 Task: Split current terminal.
Action: Mouse moved to (203, 23)
Screenshot: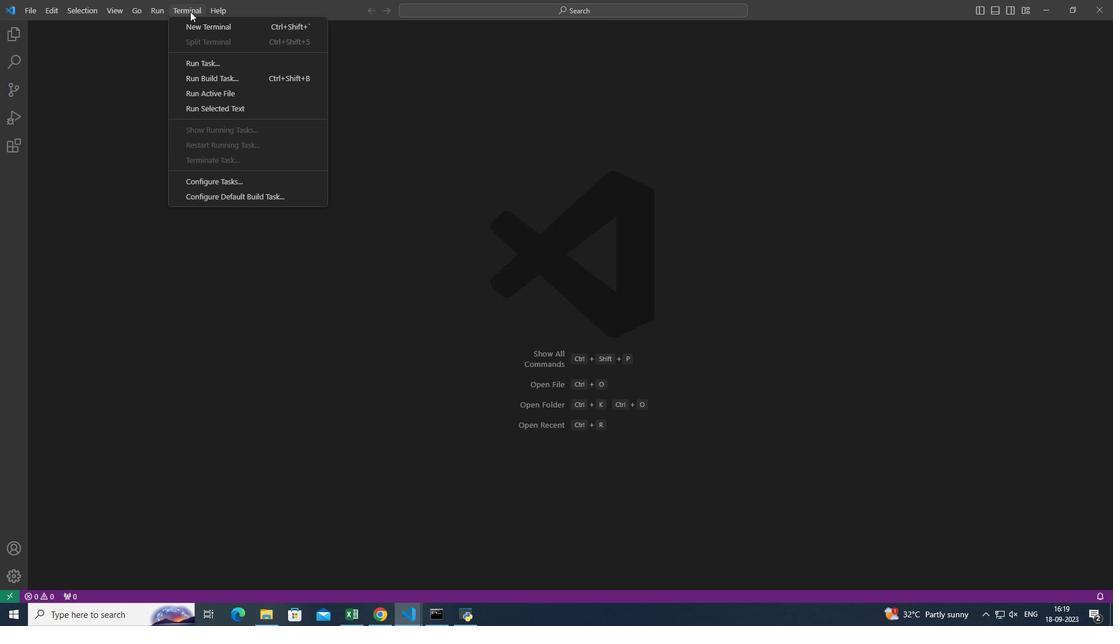 
Action: Mouse pressed left at (203, 23)
Screenshot: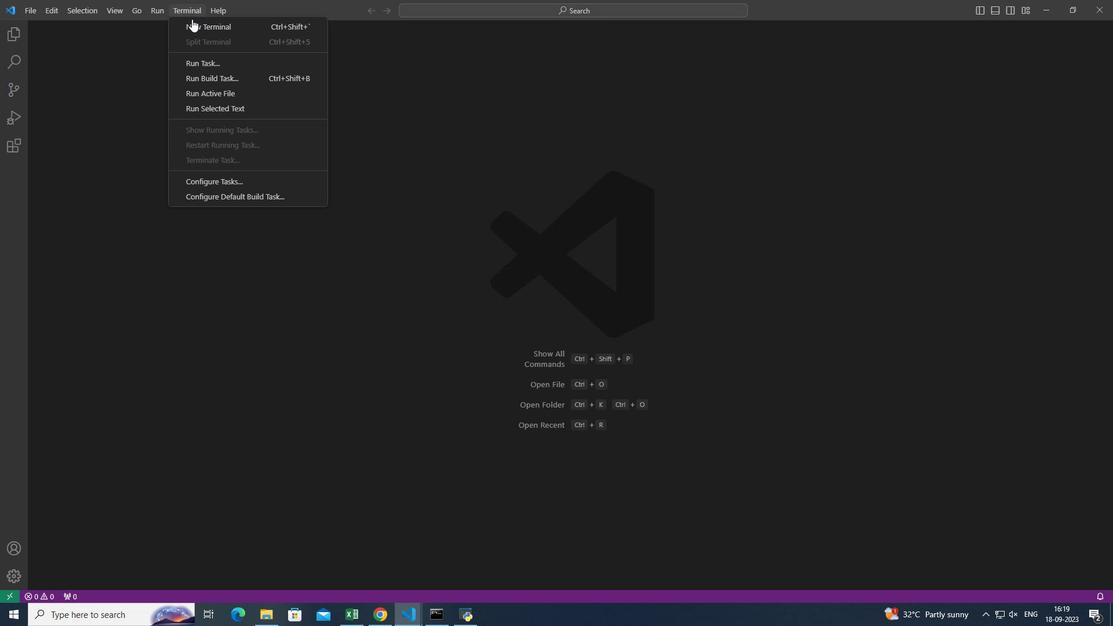 
Action: Mouse moved to (262, 39)
Screenshot: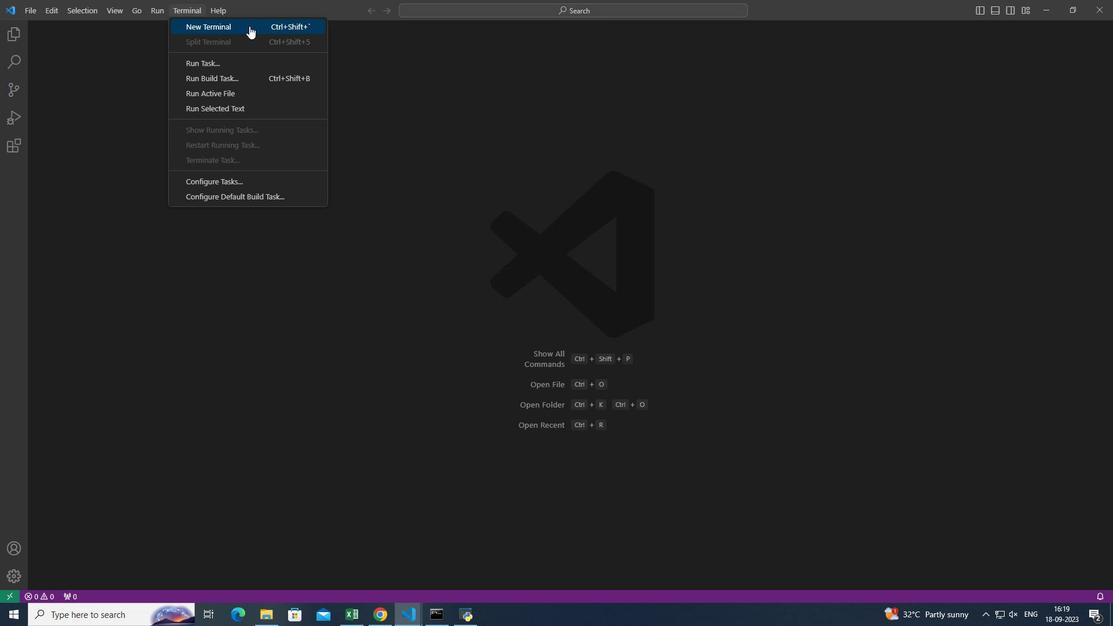 
Action: Mouse pressed left at (262, 39)
Screenshot: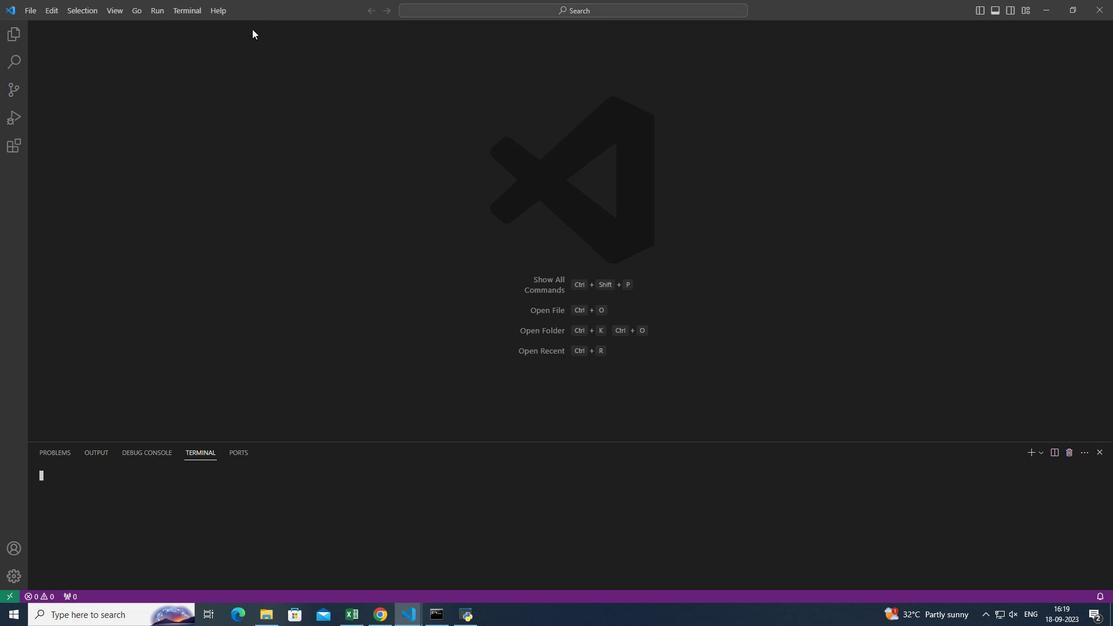 
Action: Mouse moved to (1067, 467)
Screenshot: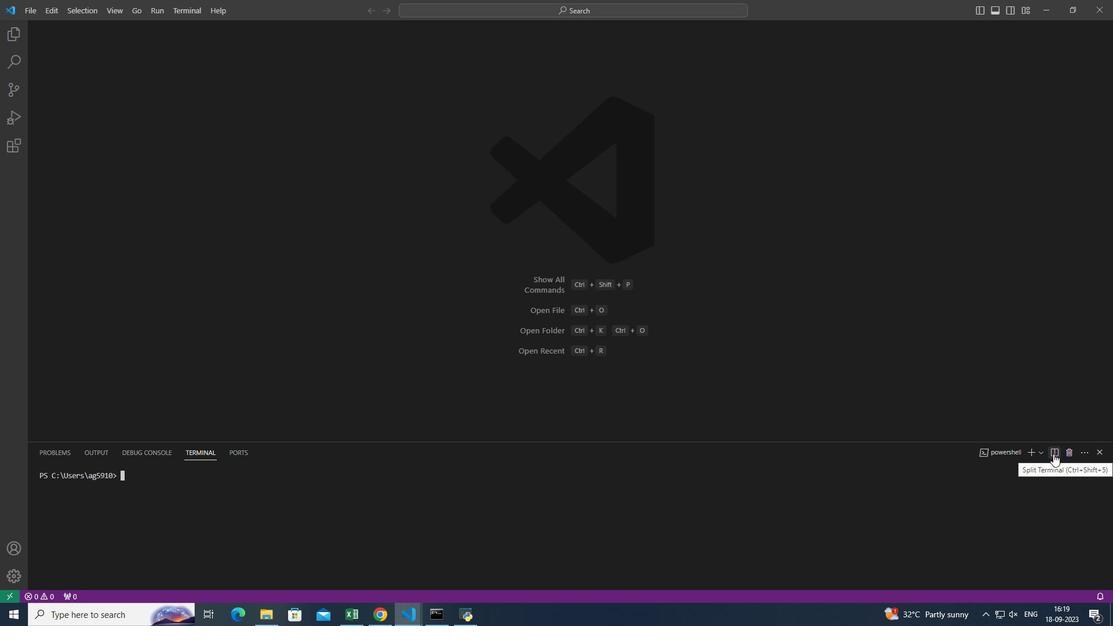 
Action: Mouse pressed left at (1067, 467)
Screenshot: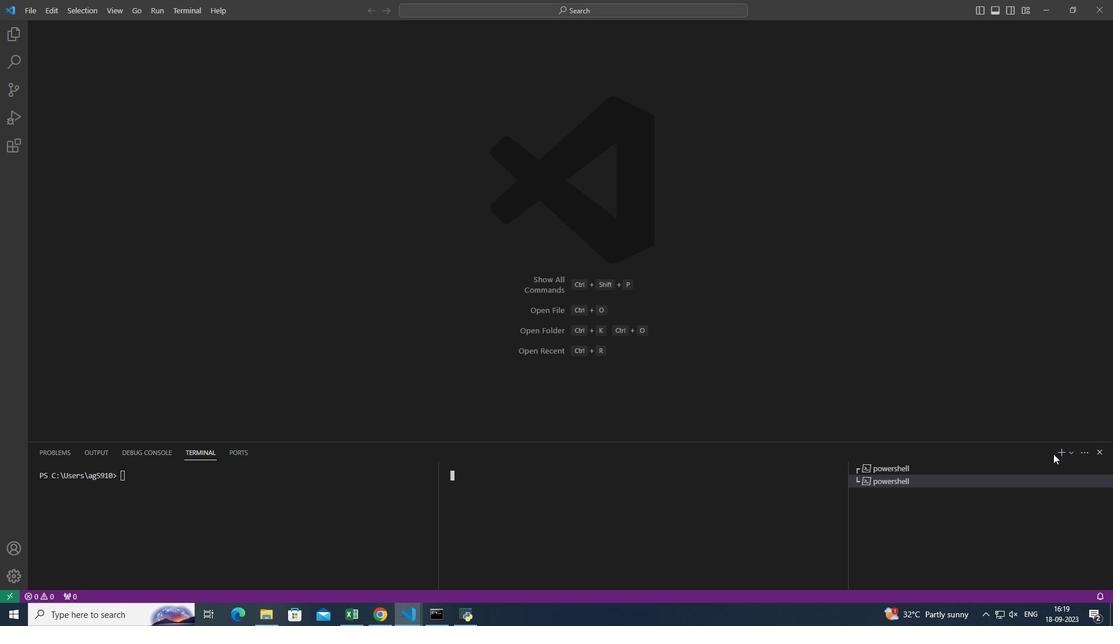
Action: Mouse moved to (723, 571)
Screenshot: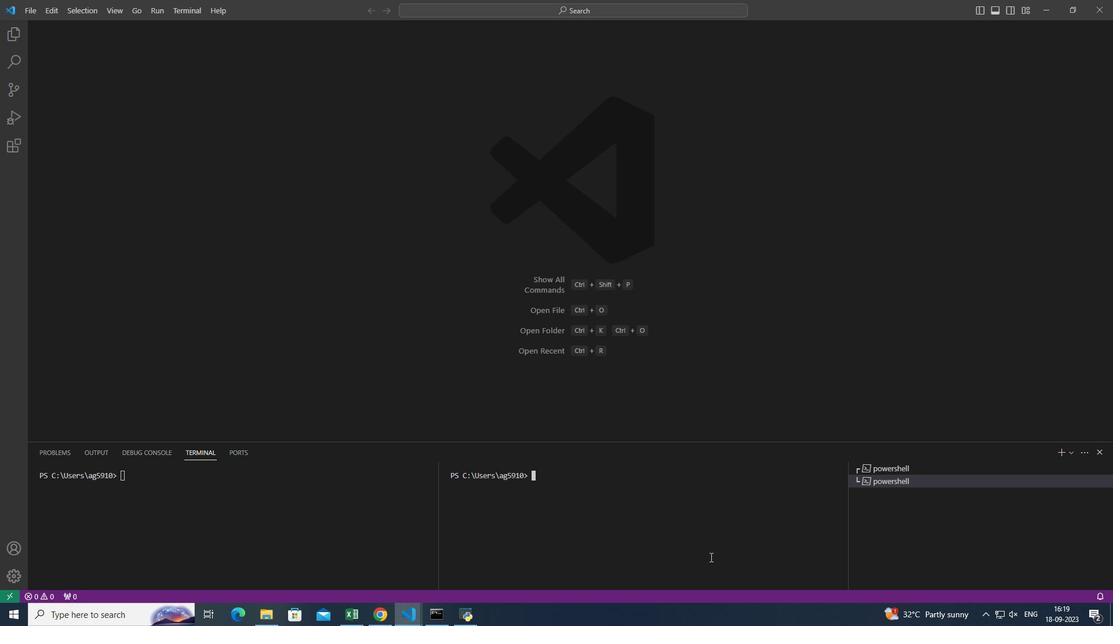 
